 Task: Create a task to schedule a team meeting with the subject 'Schedule Team Meeting', start date June 26, 2023, due date July 1, 2023, high priority, and include a detailed description of the meeting's purpose and logistics.
Action: Mouse moved to (17, 149)
Screenshot: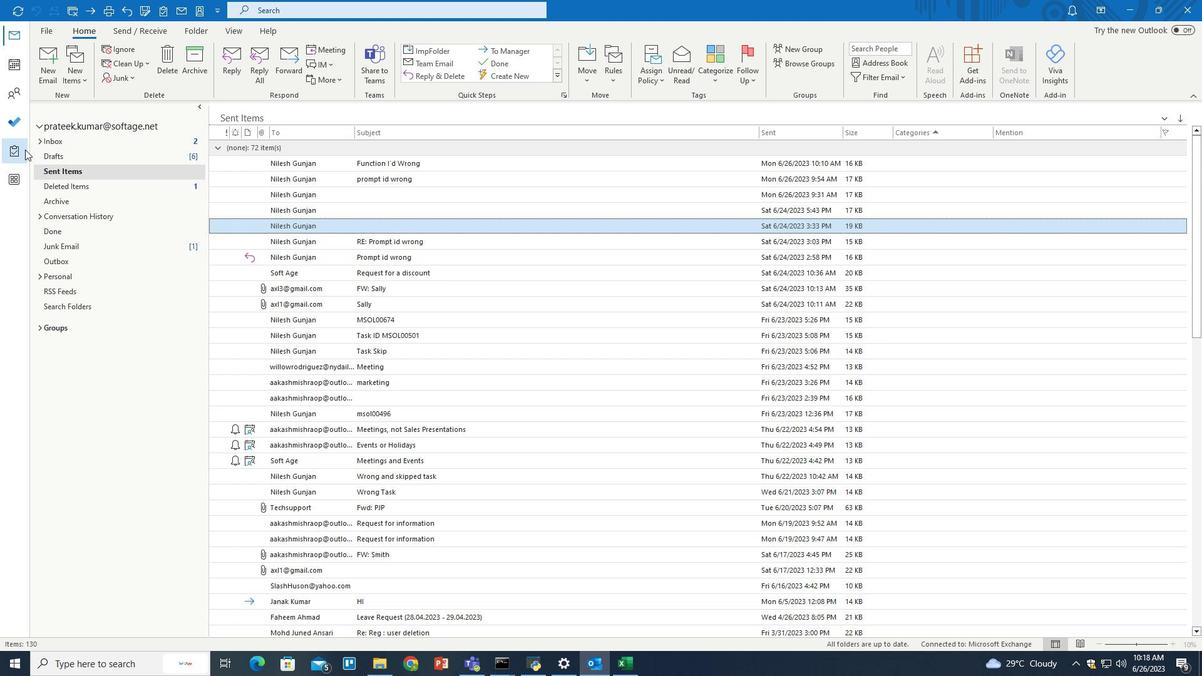 
Action: Mouse pressed left at (17, 149)
Screenshot: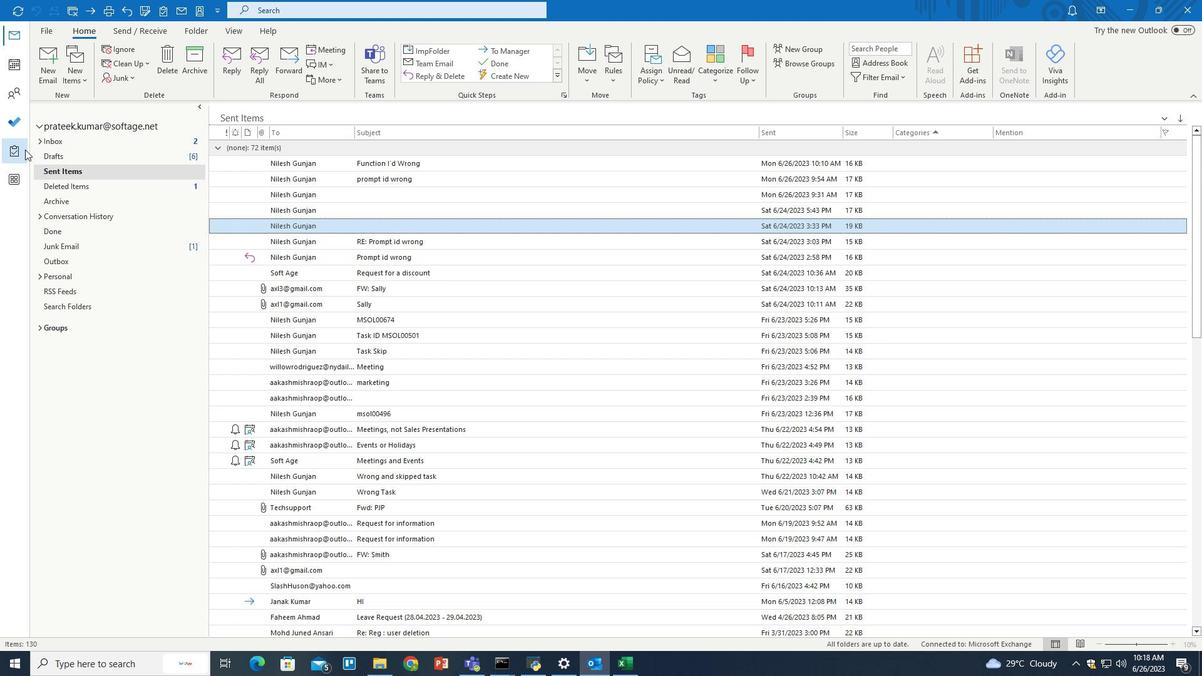 
Action: Mouse moved to (46, 51)
Screenshot: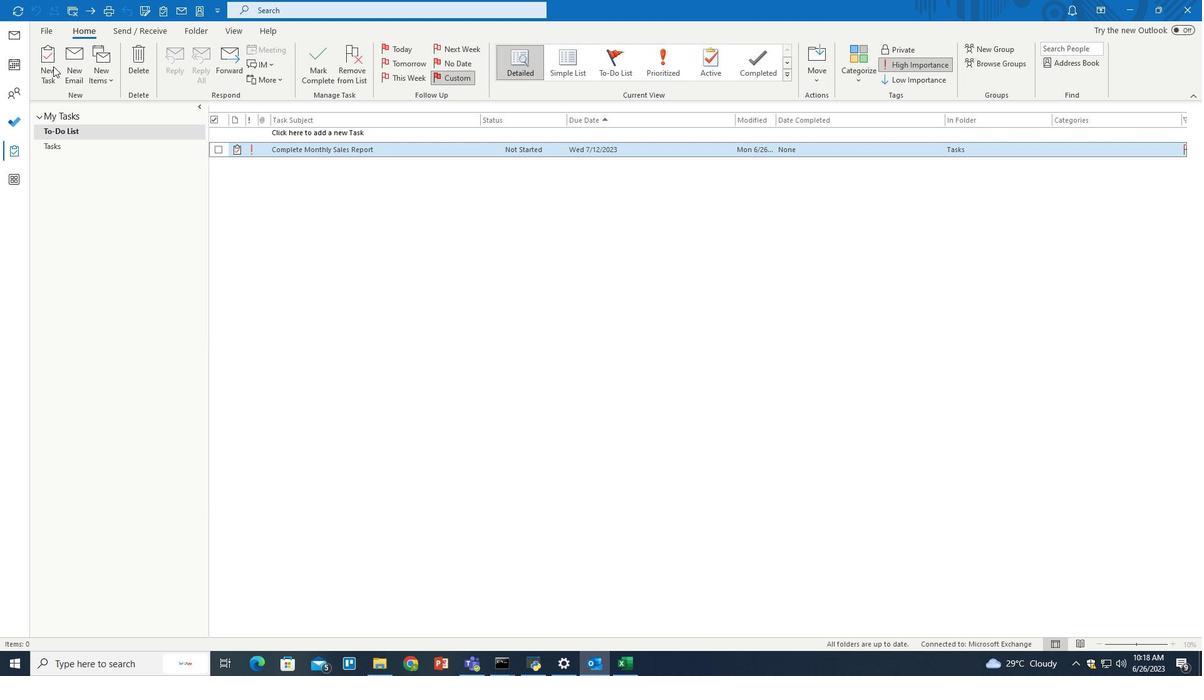 
Action: Mouse pressed left at (46, 51)
Screenshot: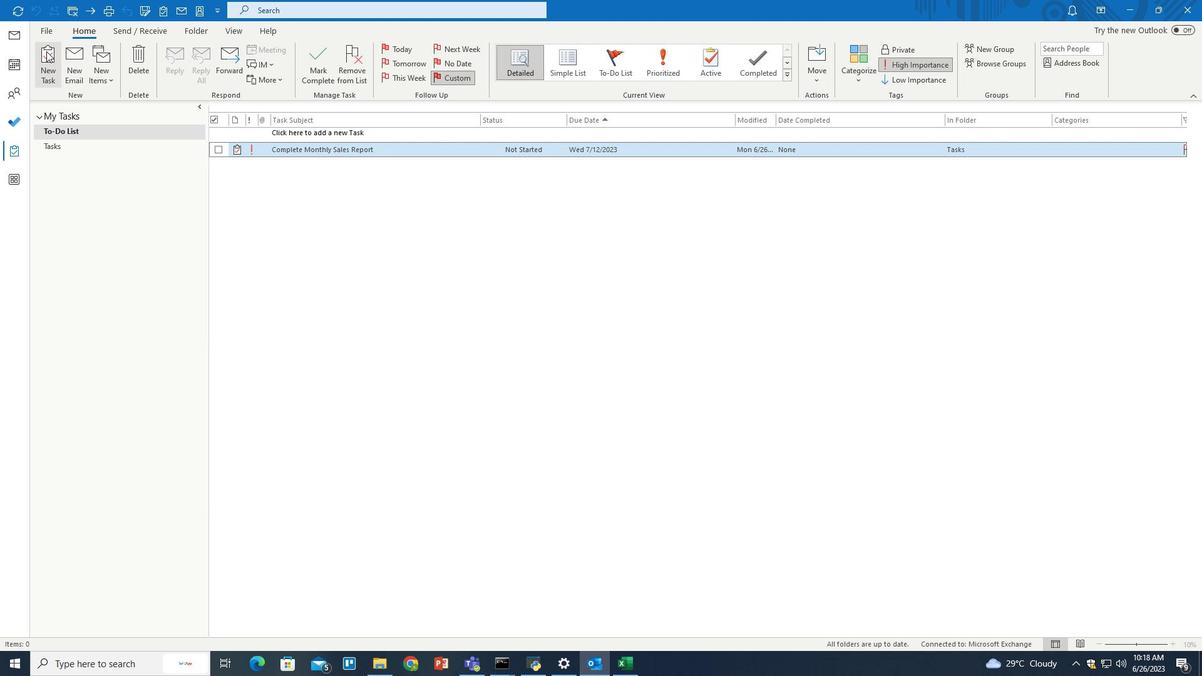 
Action: Mouse moved to (235, 132)
Screenshot: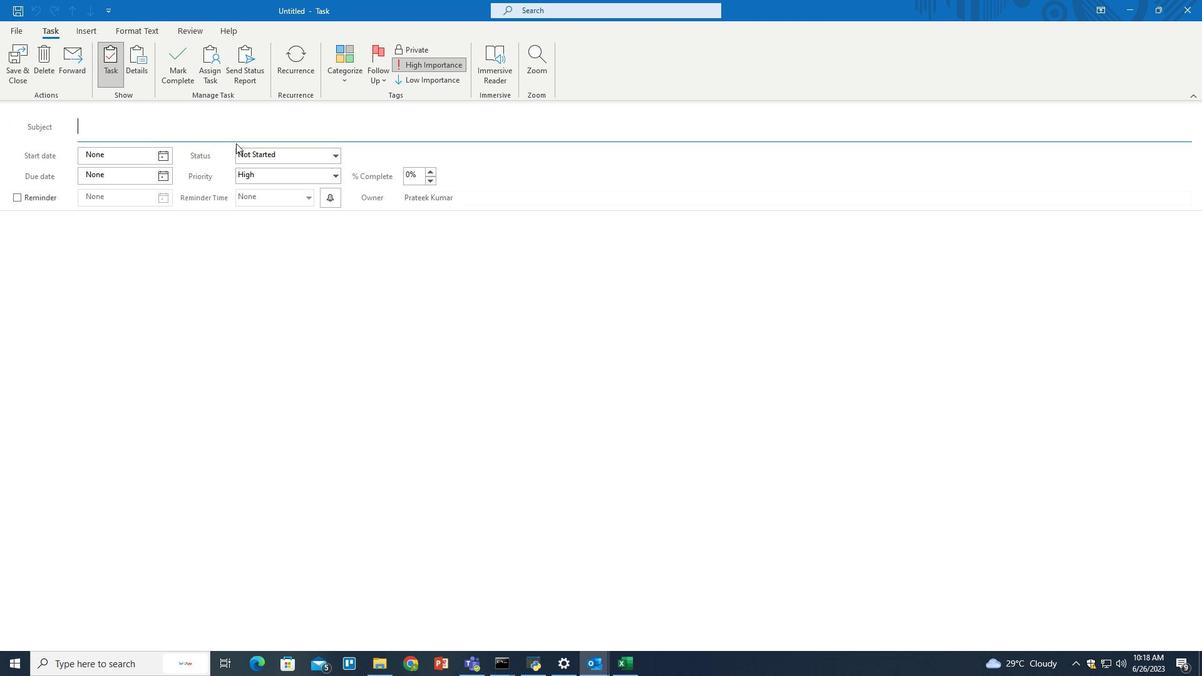 
Action: Mouse pressed left at (235, 132)
Screenshot: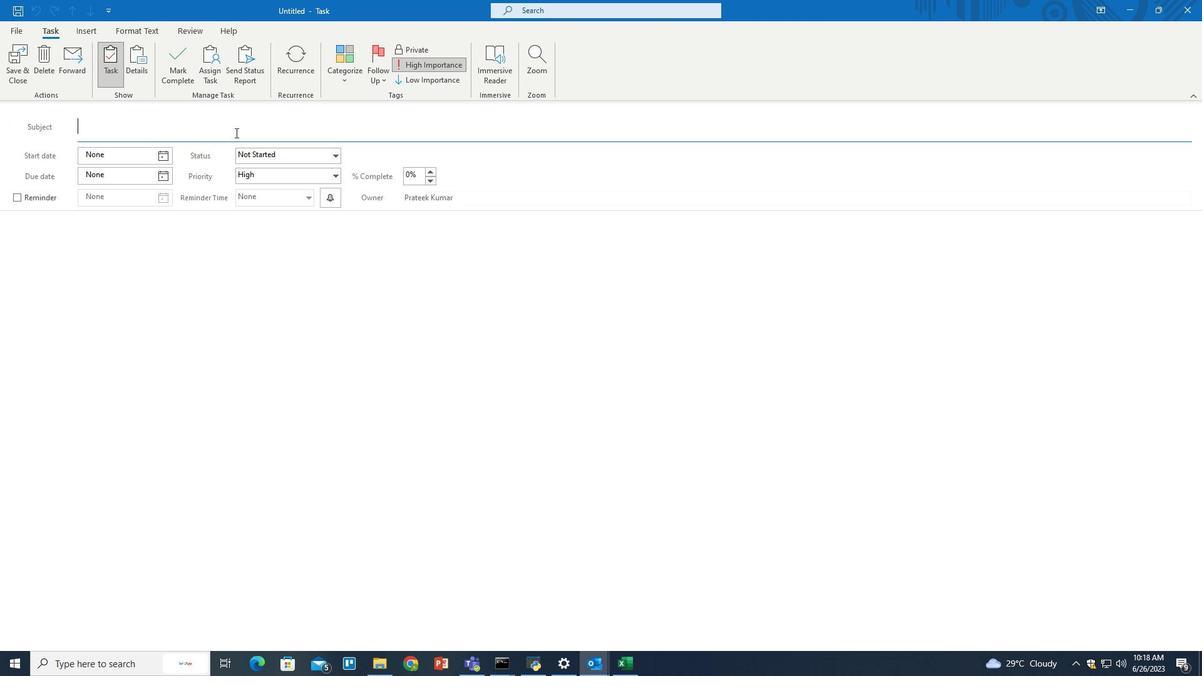 
Action: Key pressed <Key.shift>Schedule<Key.space><Key.shift>Team<Key.space><Key.shift>Meeting
Screenshot: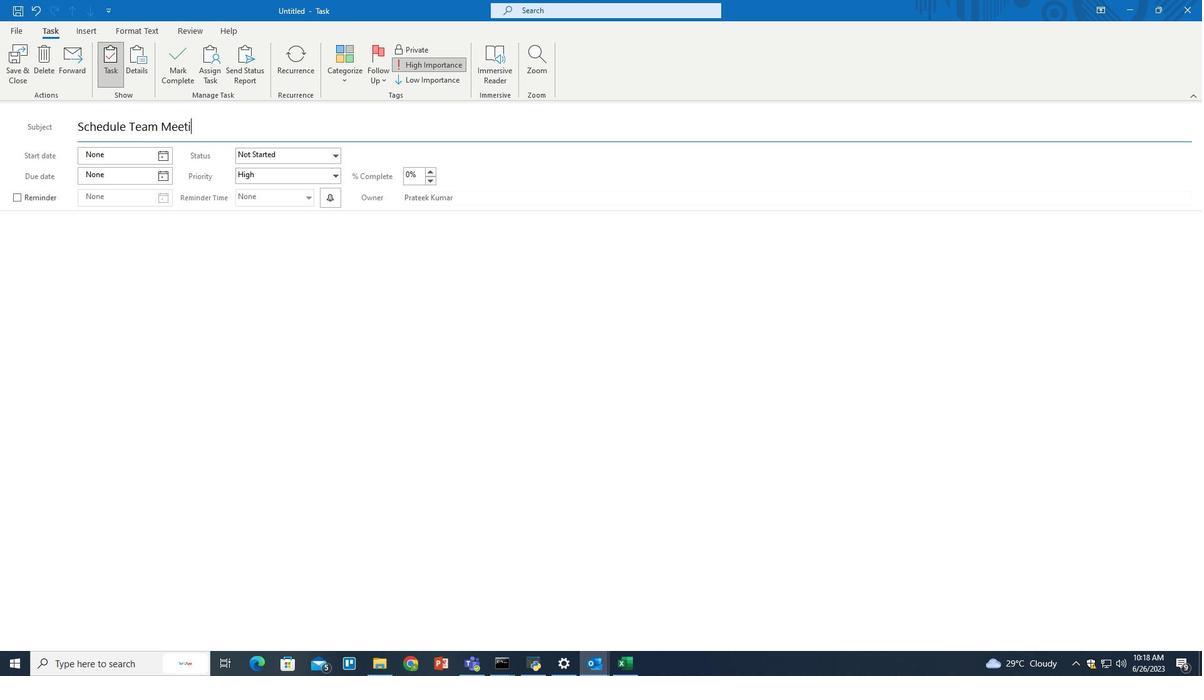 
Action: Mouse moved to (231, 235)
Screenshot: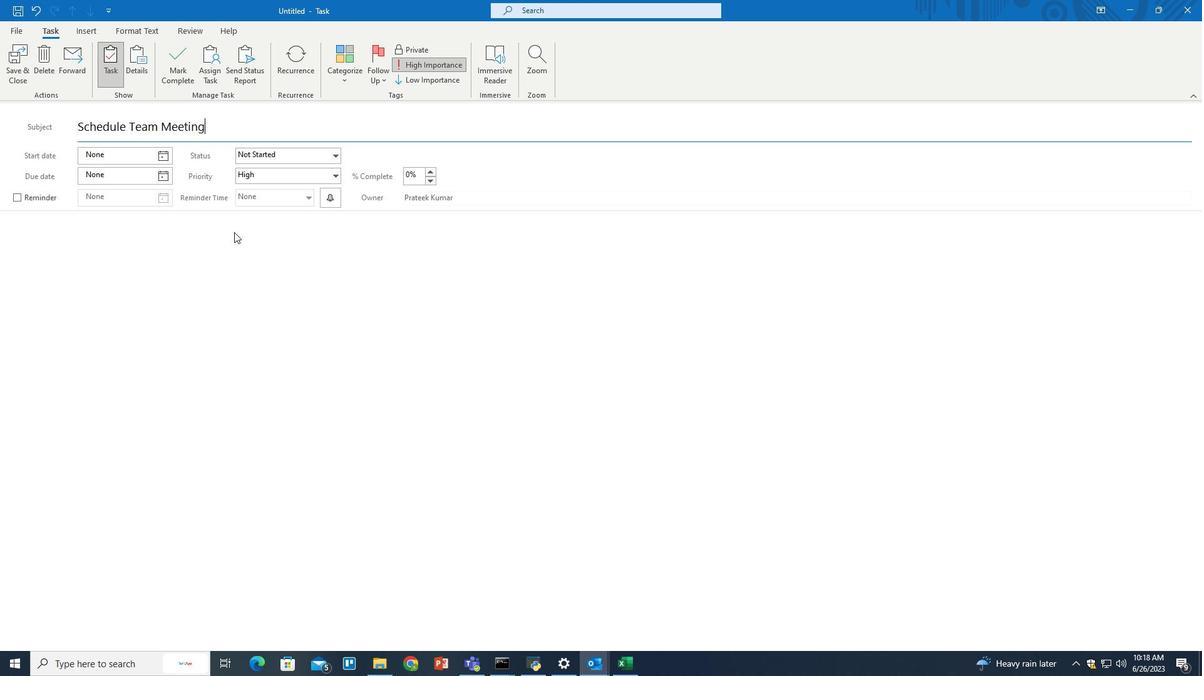 
Action: Mouse pressed left at (231, 235)
Screenshot: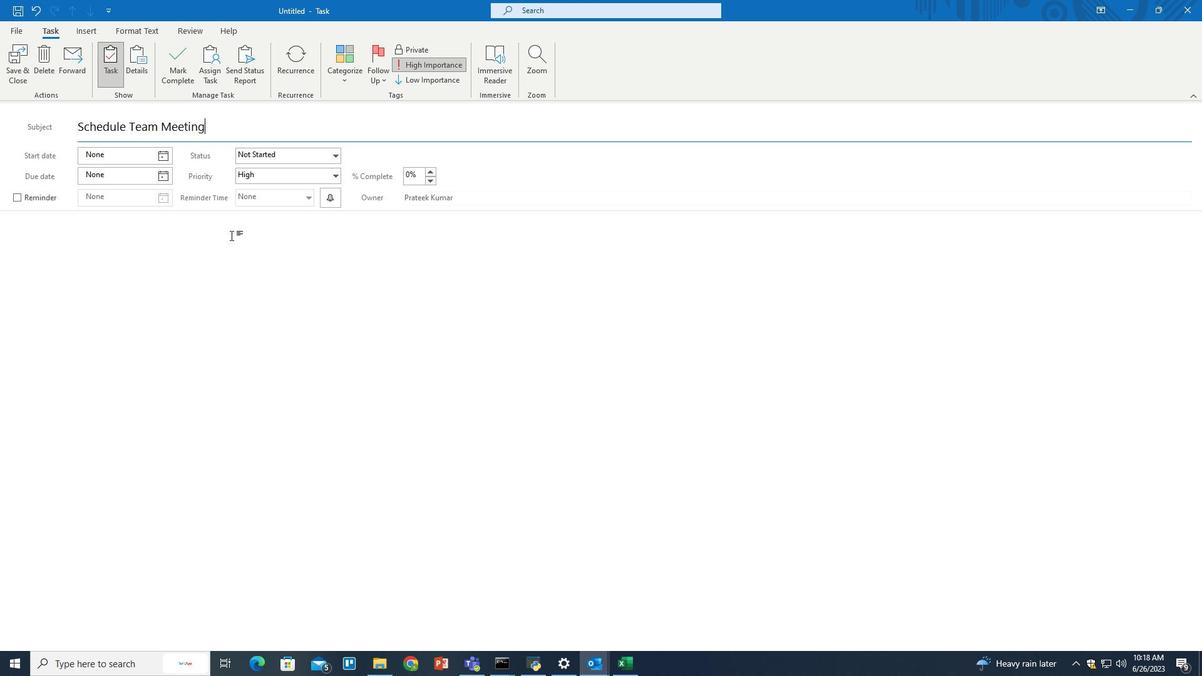 
Action: Key pressed <Key.shift>Coordinate<Key.space>a<Key.space>team<Key.space>meeting<Key.space>to<Key.space>discuss<Key.space>upcoming<Key.space>project<Key.space>milestones,<Key.space>asi<Key.backspace>sign<Key.space>tasks,<Key.space>and<Key.space>address<Key.space>any<Key.space>challenges.<Key.space><Key.shift>Set<Key.space>an<Key.space>agenda<Key.space>and<Key.space>a<Key.backspace>share<Key.space>it<Key.space>with<Key.space>team<Key.space>members.
Screenshot: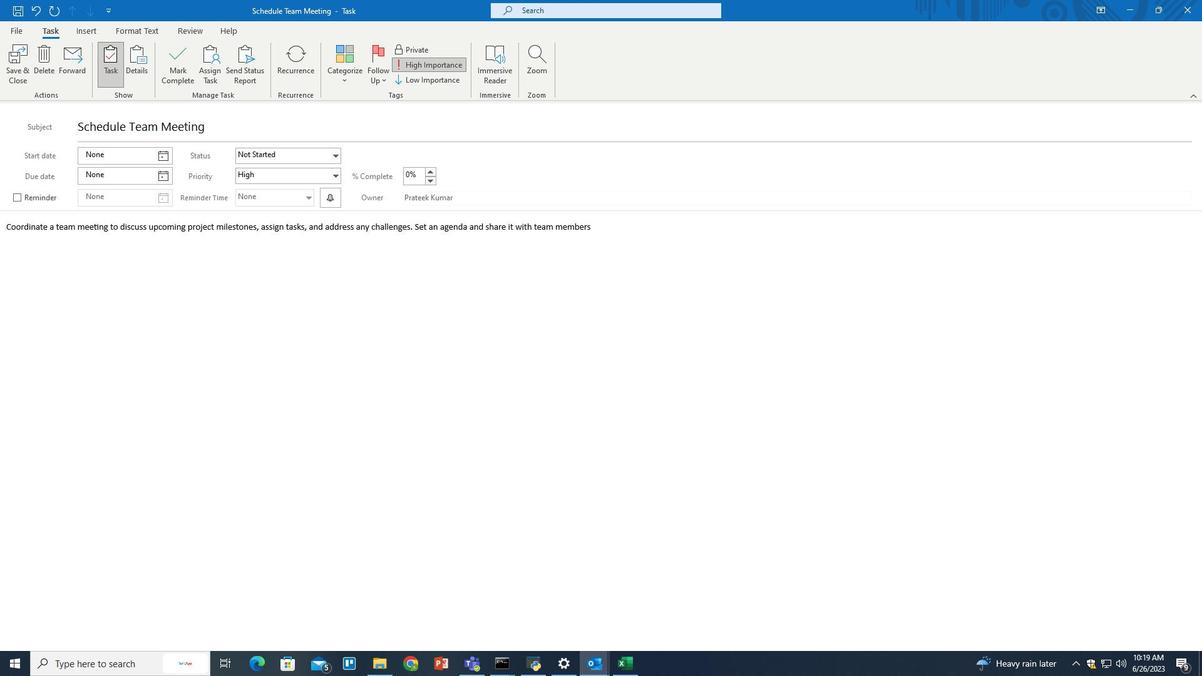 
Action: Mouse moved to (159, 155)
Screenshot: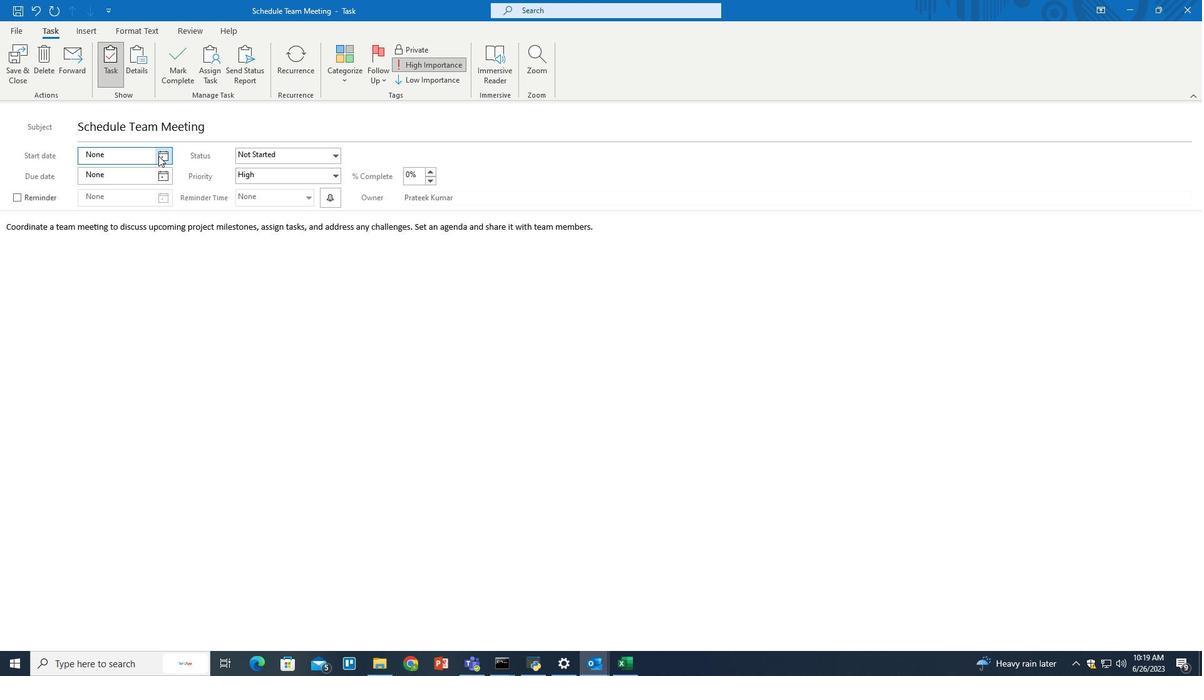 
Action: Mouse pressed left at (159, 155)
Screenshot: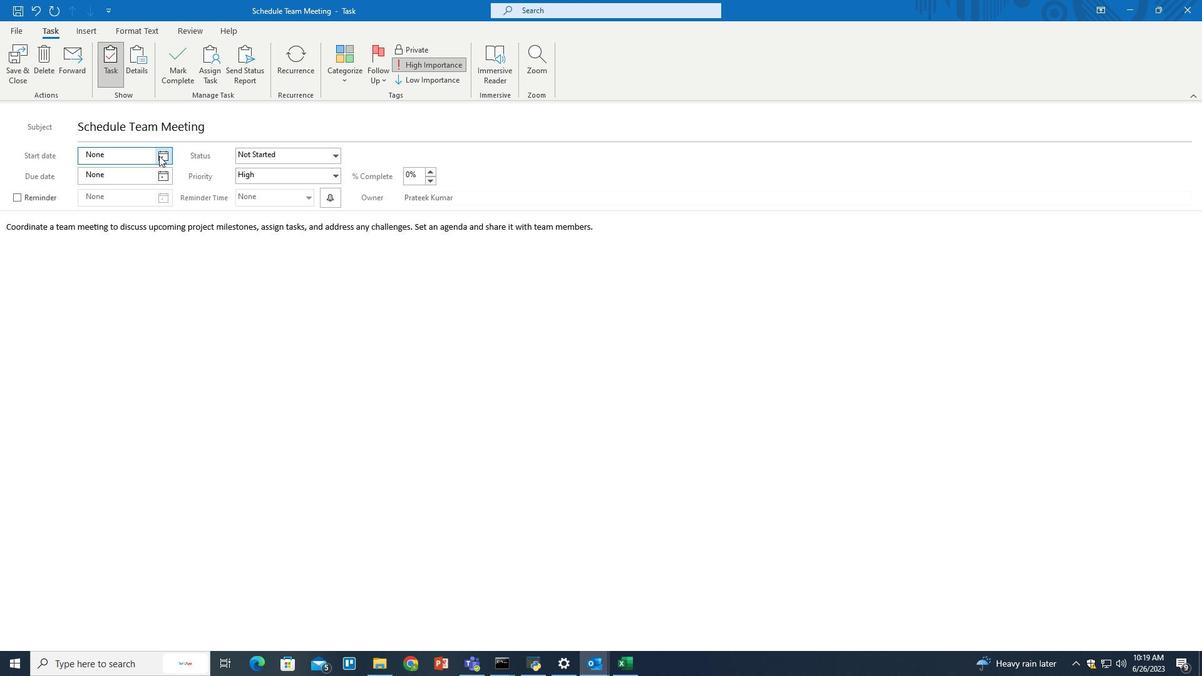 
Action: Mouse moved to (72, 295)
Screenshot: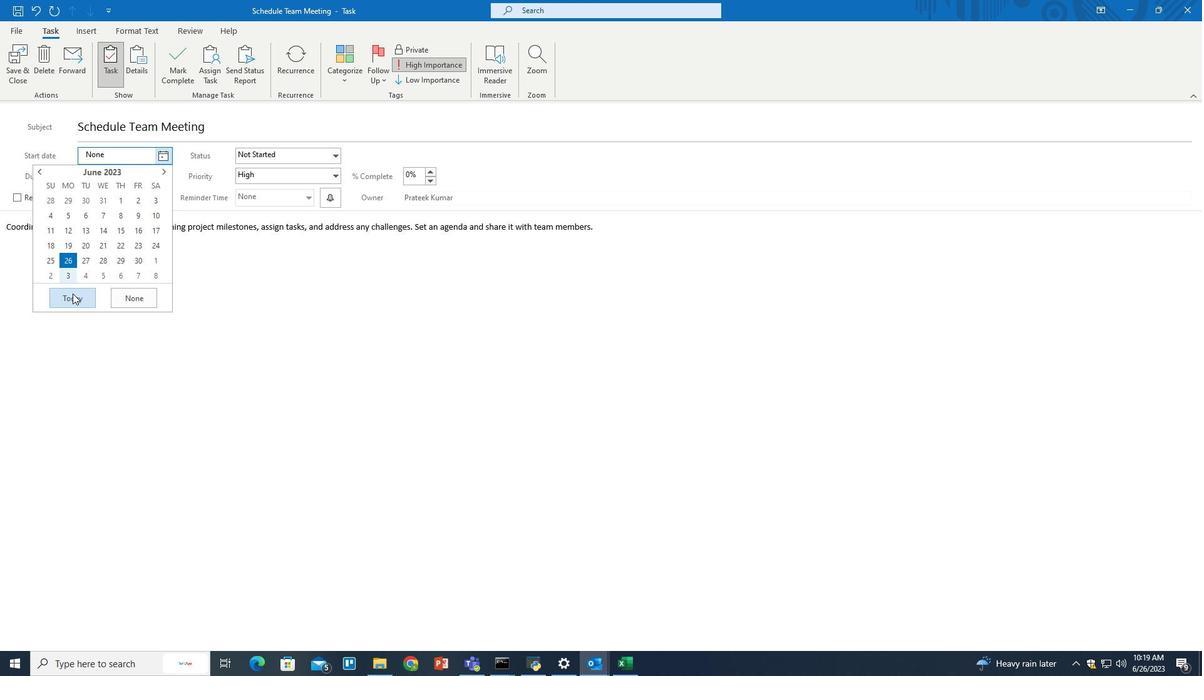 
Action: Mouse pressed left at (72, 295)
Screenshot: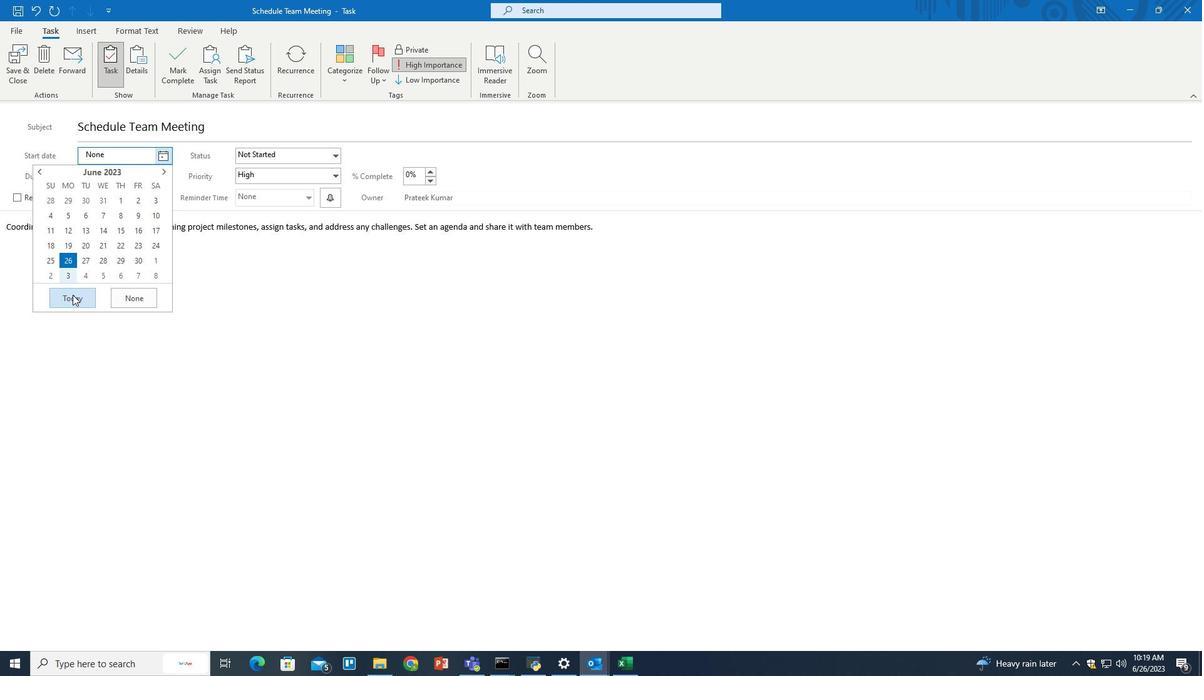 
Action: Mouse moved to (168, 186)
Screenshot: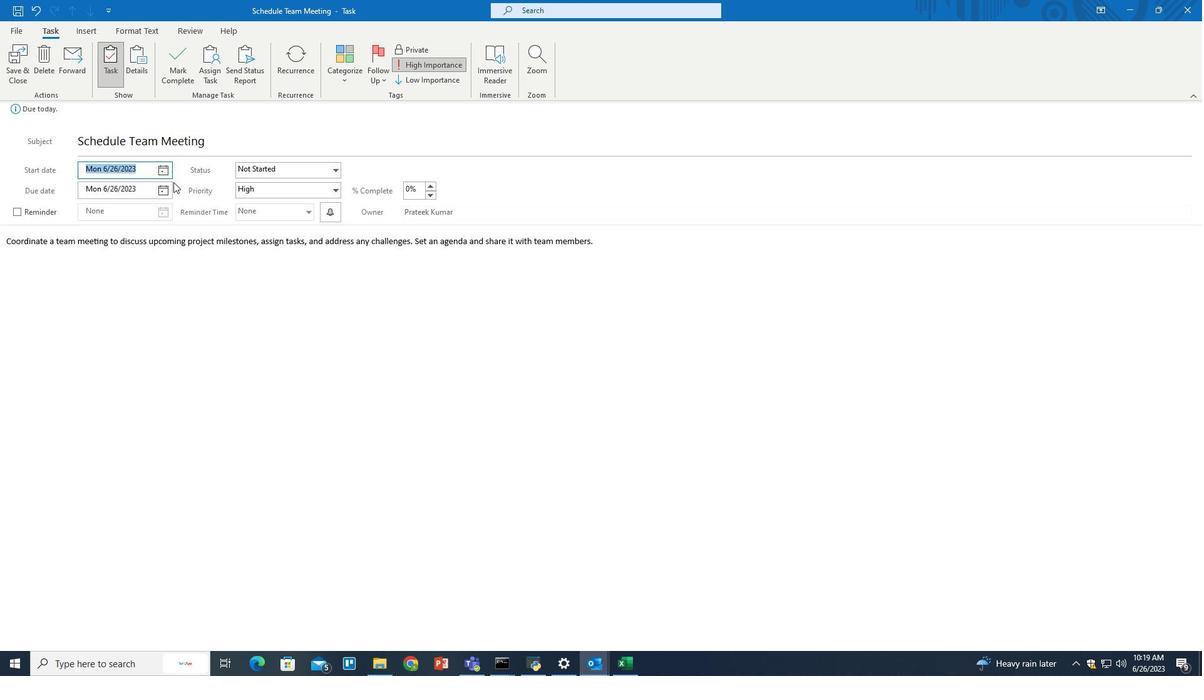 
Action: Mouse pressed left at (168, 186)
Screenshot: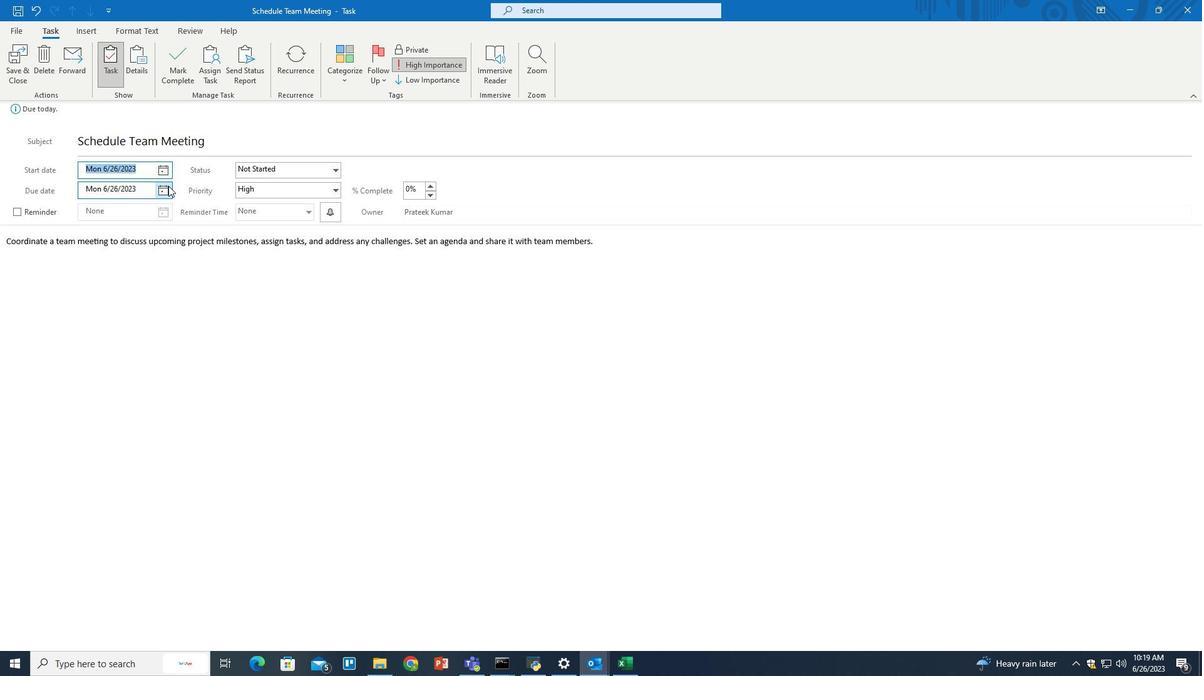 
Action: Mouse moved to (162, 209)
Screenshot: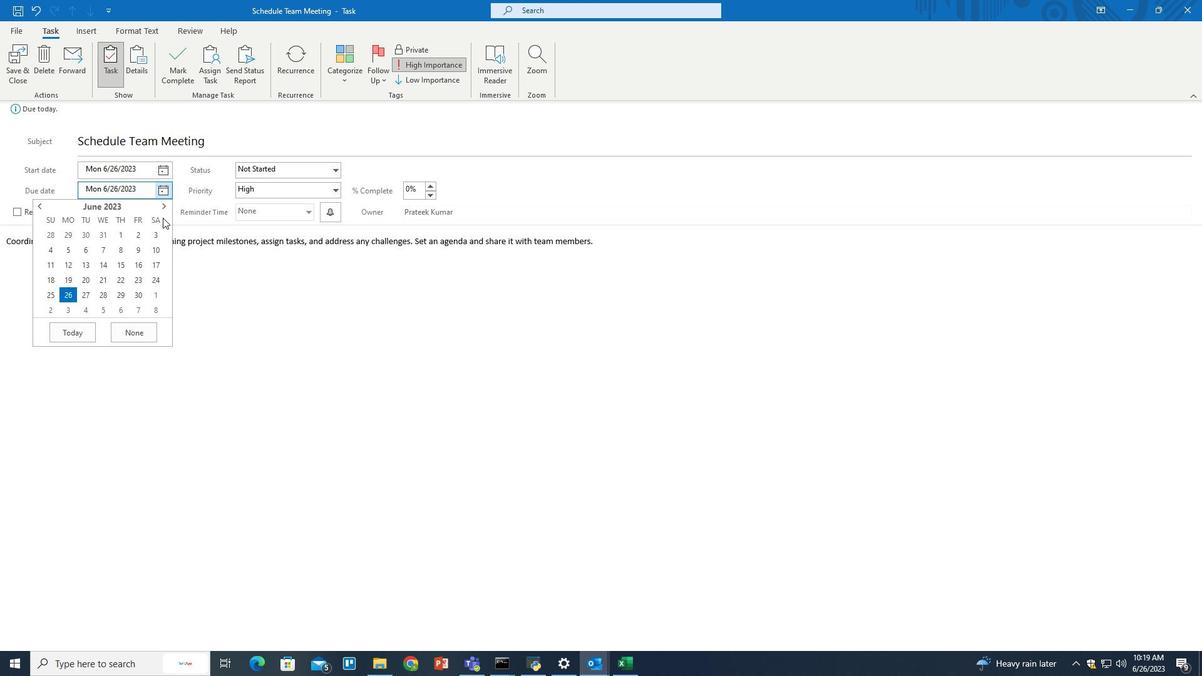 
Action: Mouse pressed left at (162, 209)
Screenshot: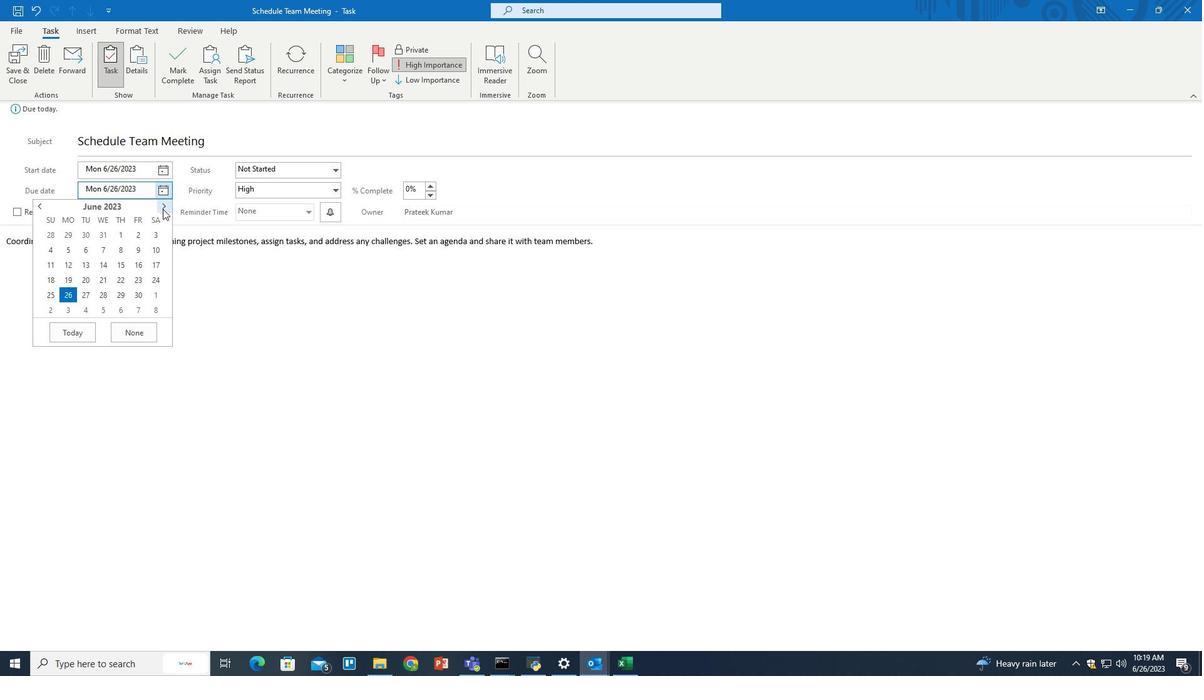 
Action: Mouse moved to (155, 231)
Screenshot: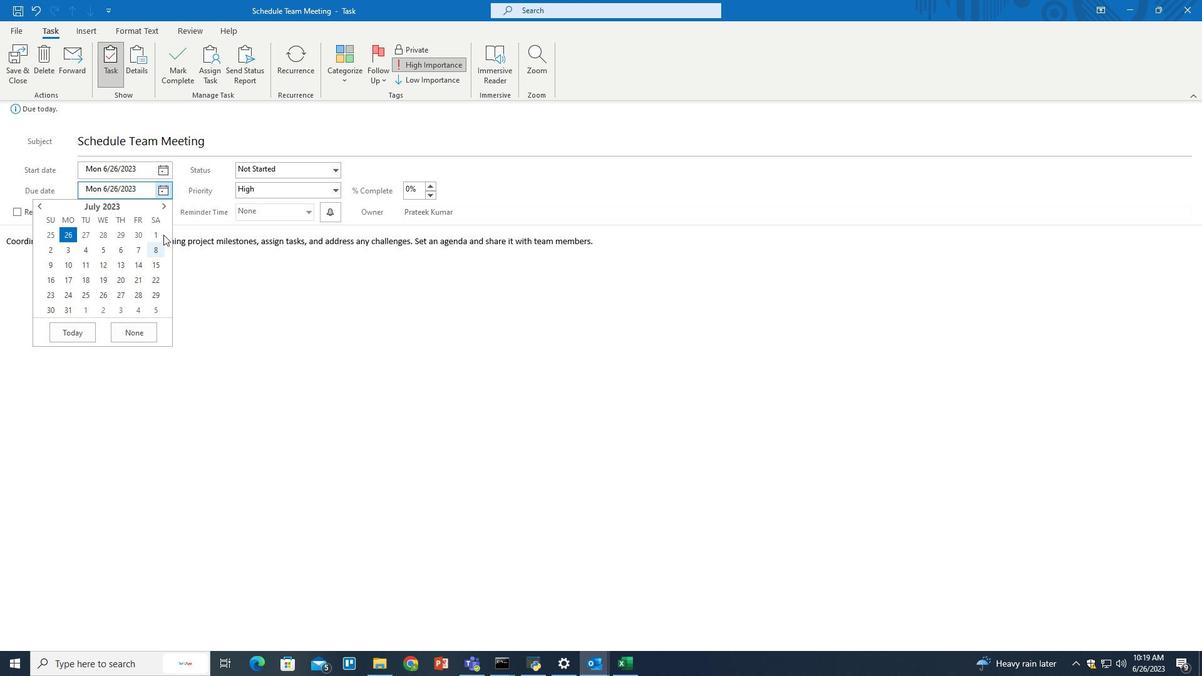 
Action: Mouse pressed left at (155, 231)
Screenshot: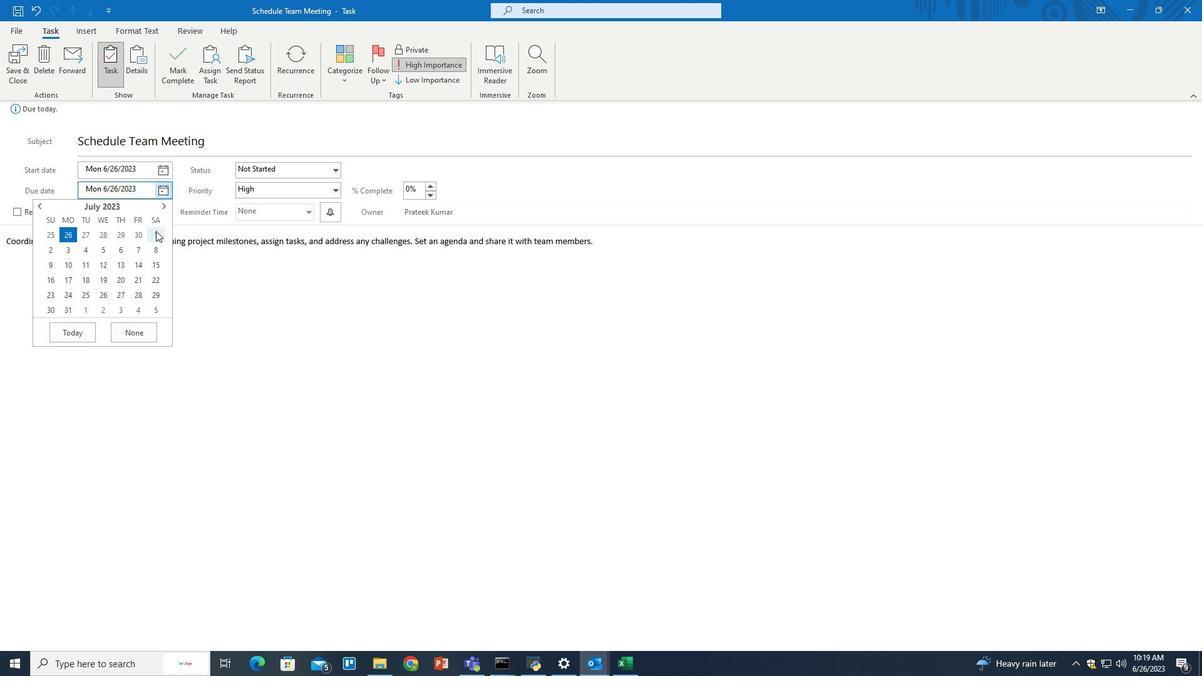 
Action: Mouse moved to (332, 190)
Screenshot: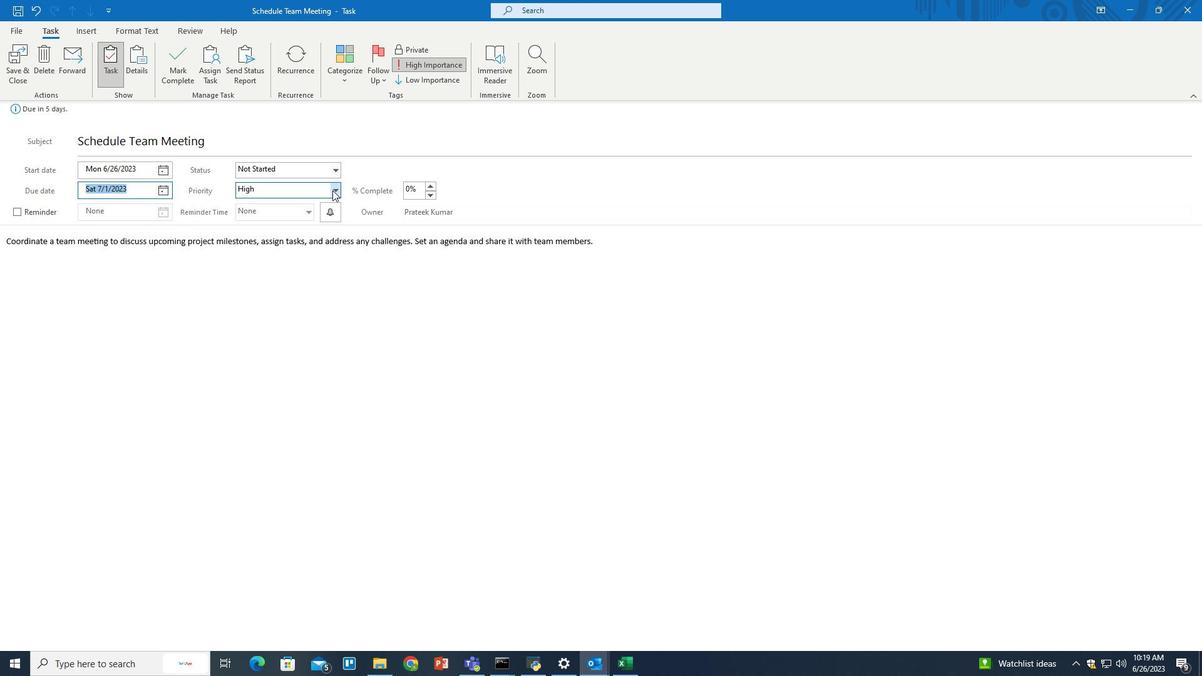 
Action: Mouse pressed left at (332, 190)
Screenshot: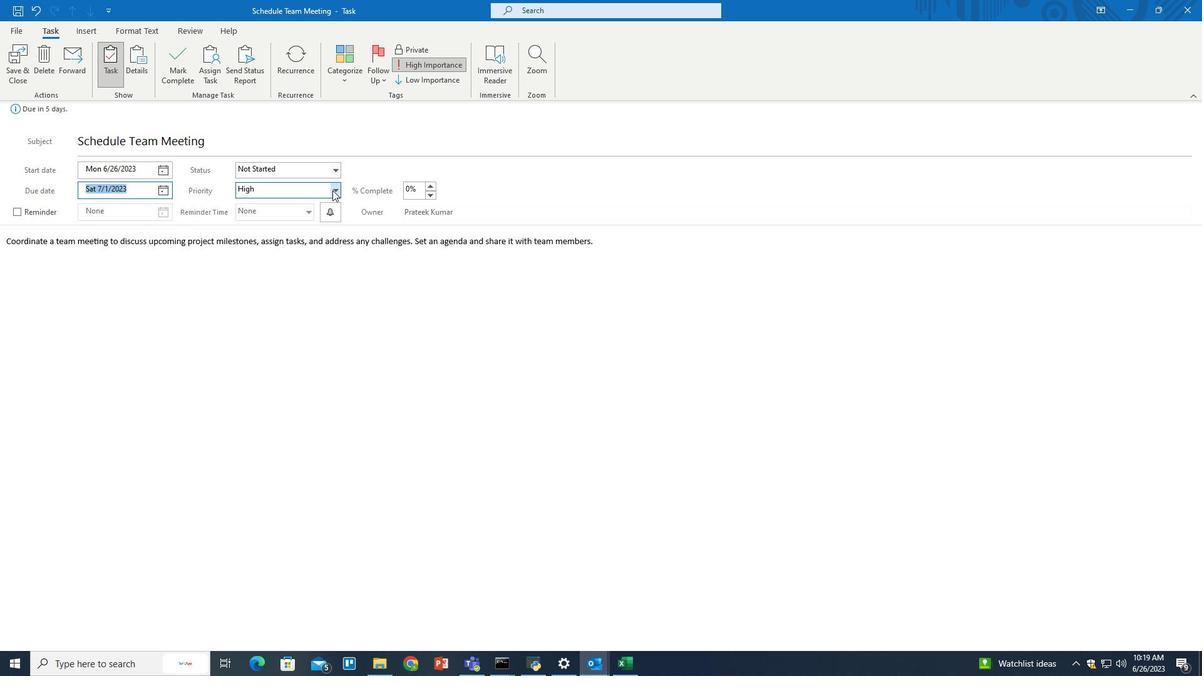 
Action: Mouse moved to (280, 211)
Screenshot: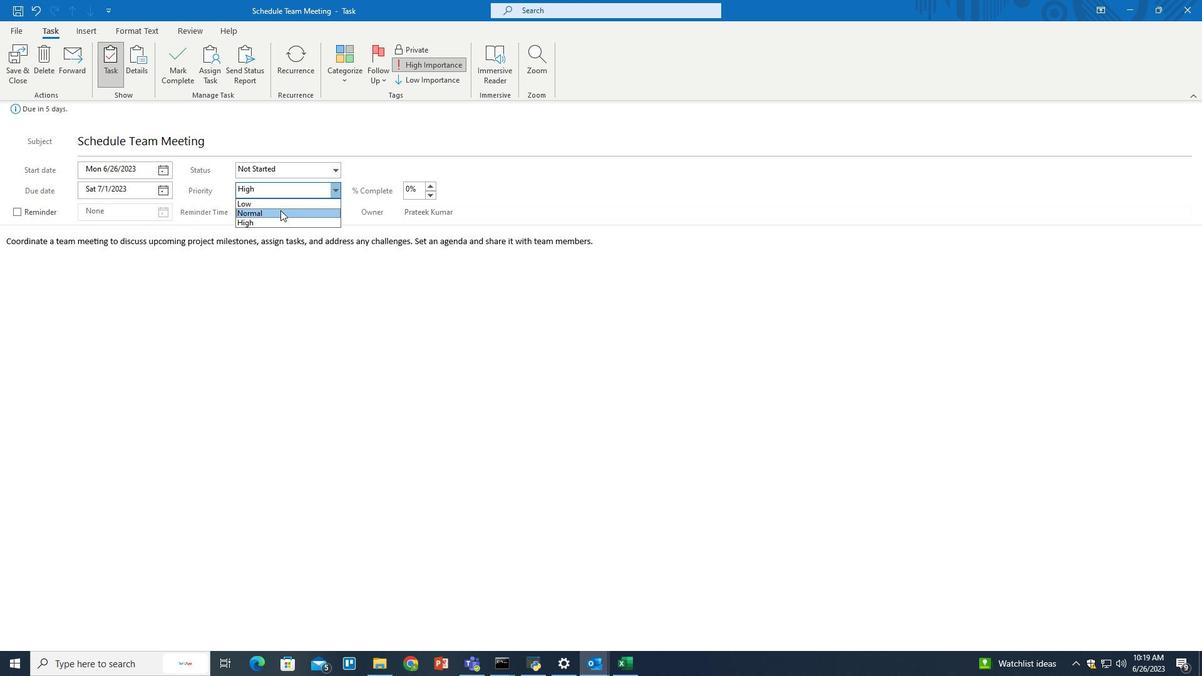 
Action: Mouse pressed left at (280, 211)
Screenshot: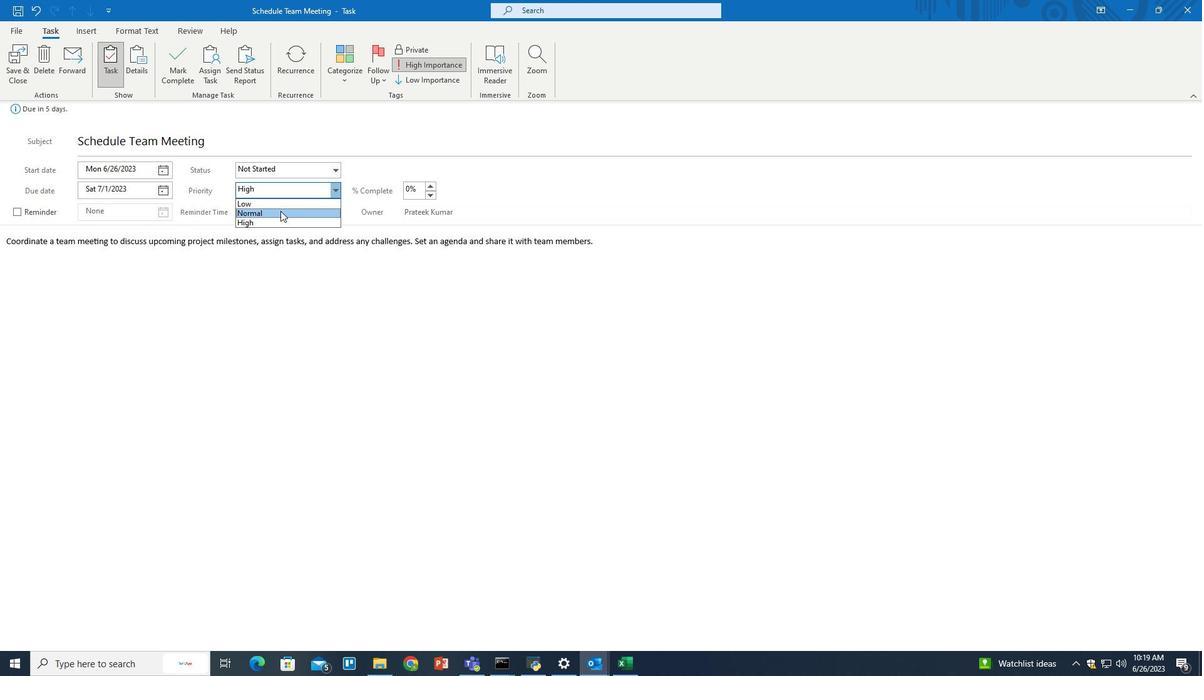 
Action: Mouse moved to (333, 163)
Screenshot: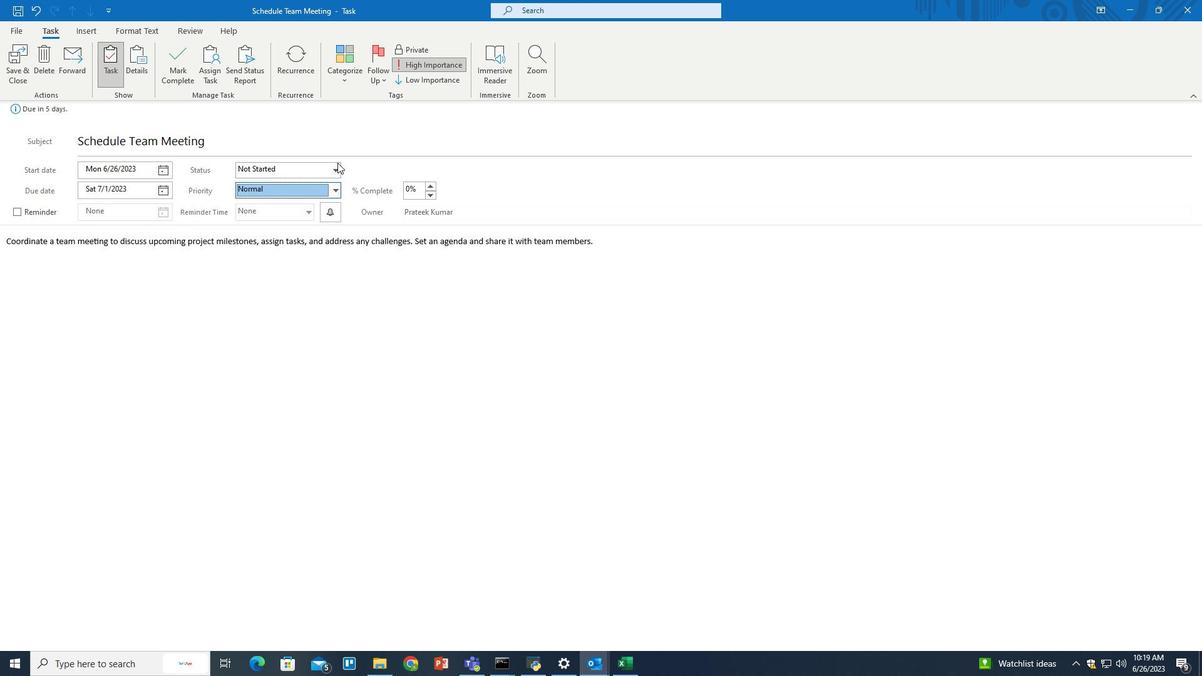 
Action: Mouse pressed left at (333, 163)
Screenshot: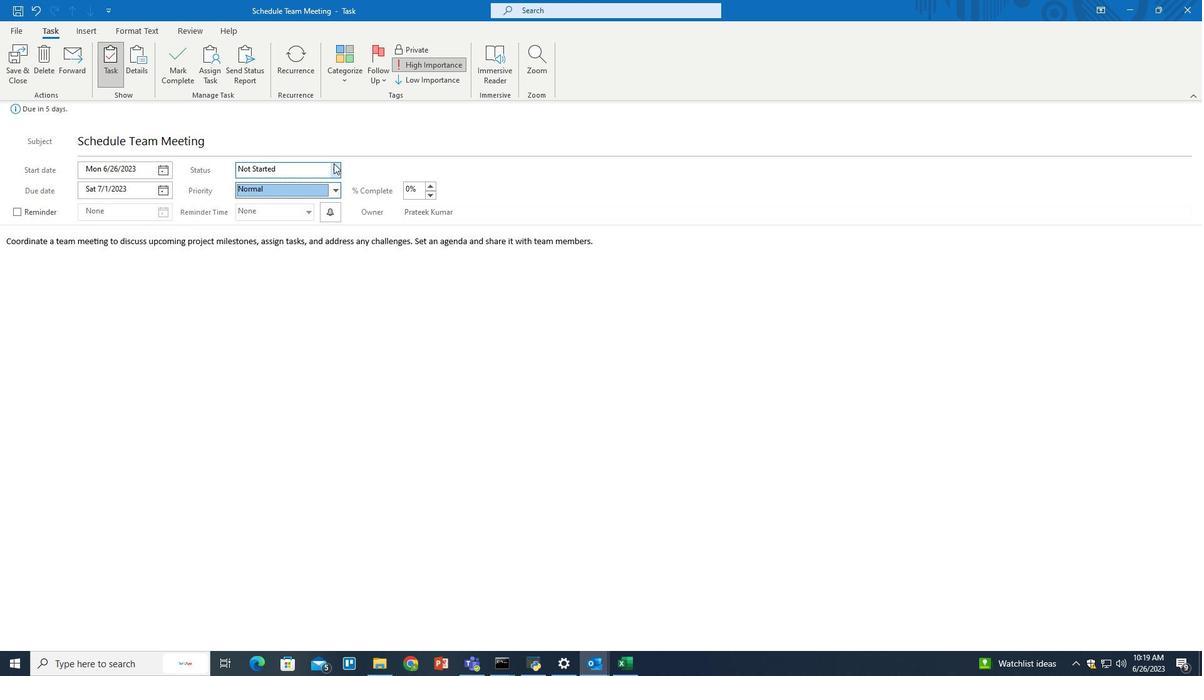 
Action: Mouse moved to (285, 191)
Screenshot: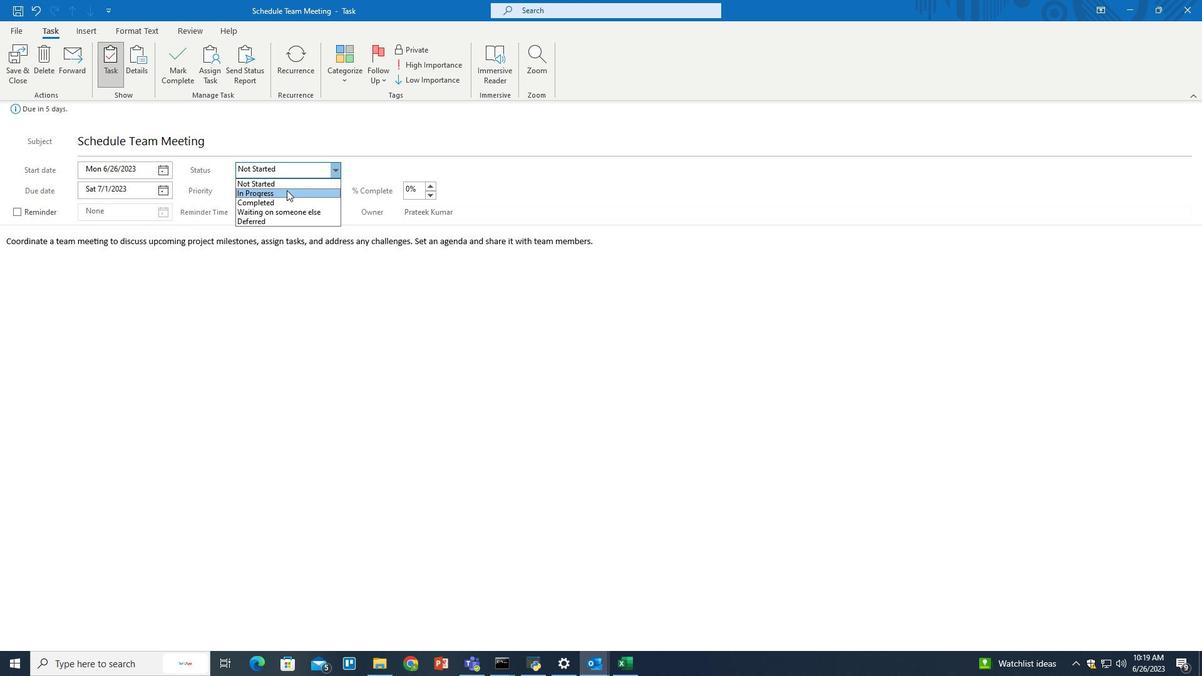 
Action: Mouse pressed left at (285, 191)
Screenshot: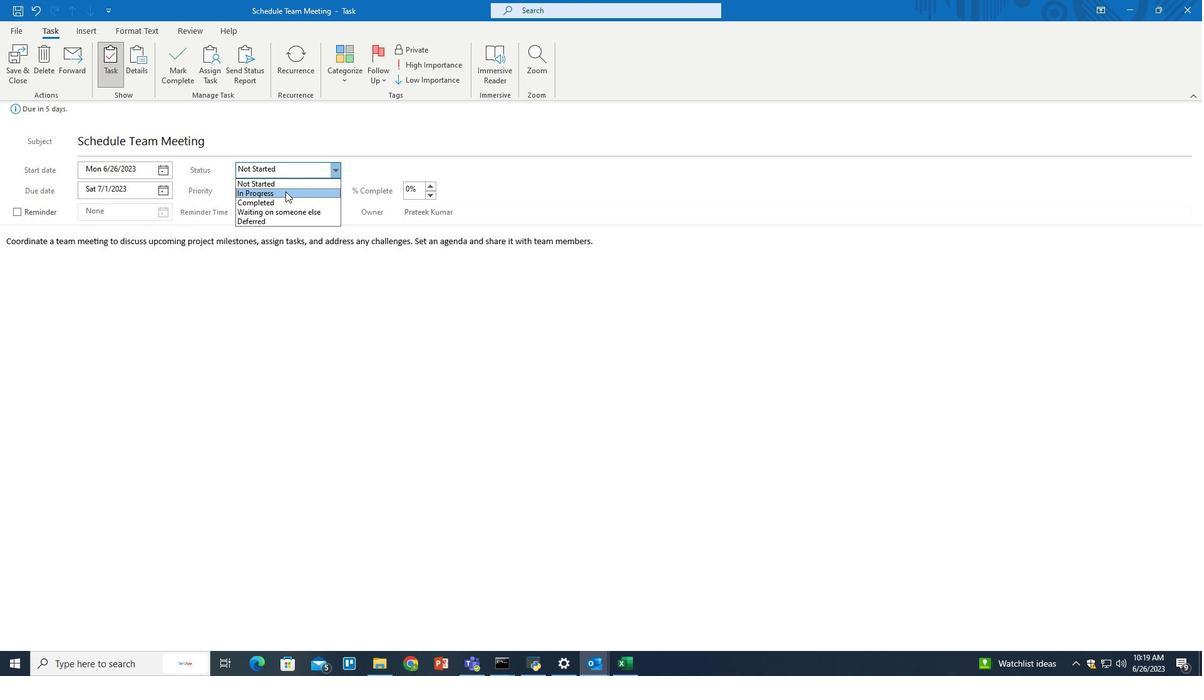
Action: Mouse moved to (22, 61)
Screenshot: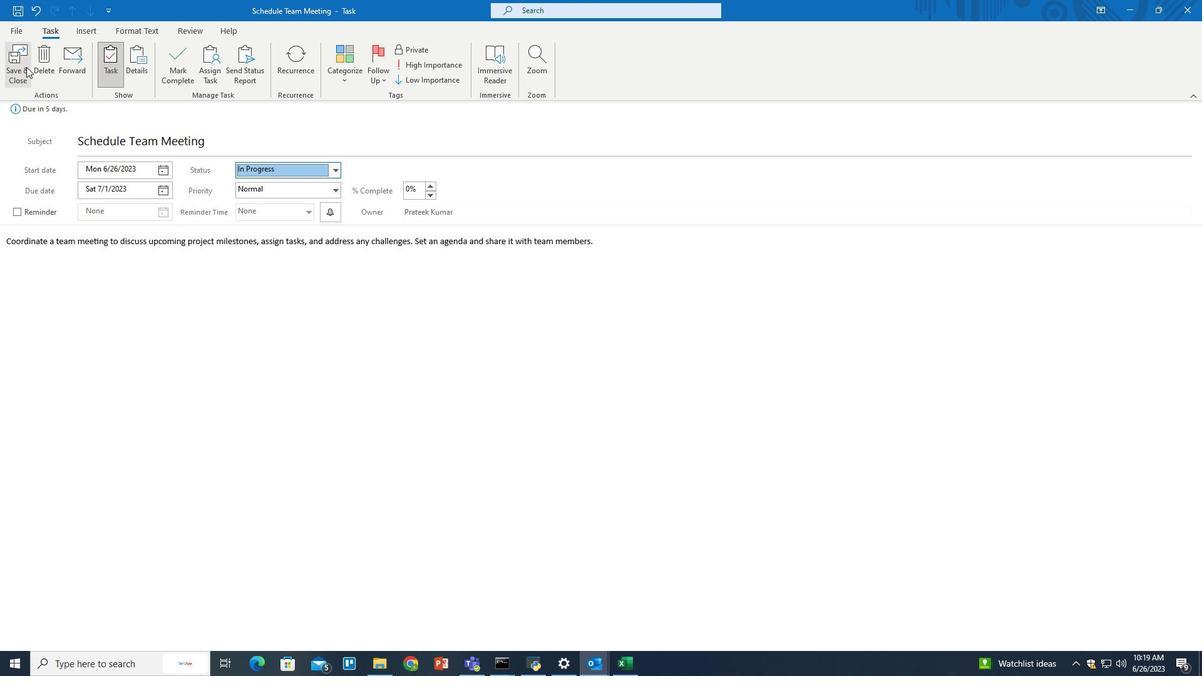 
Action: Mouse pressed left at (22, 61)
Screenshot: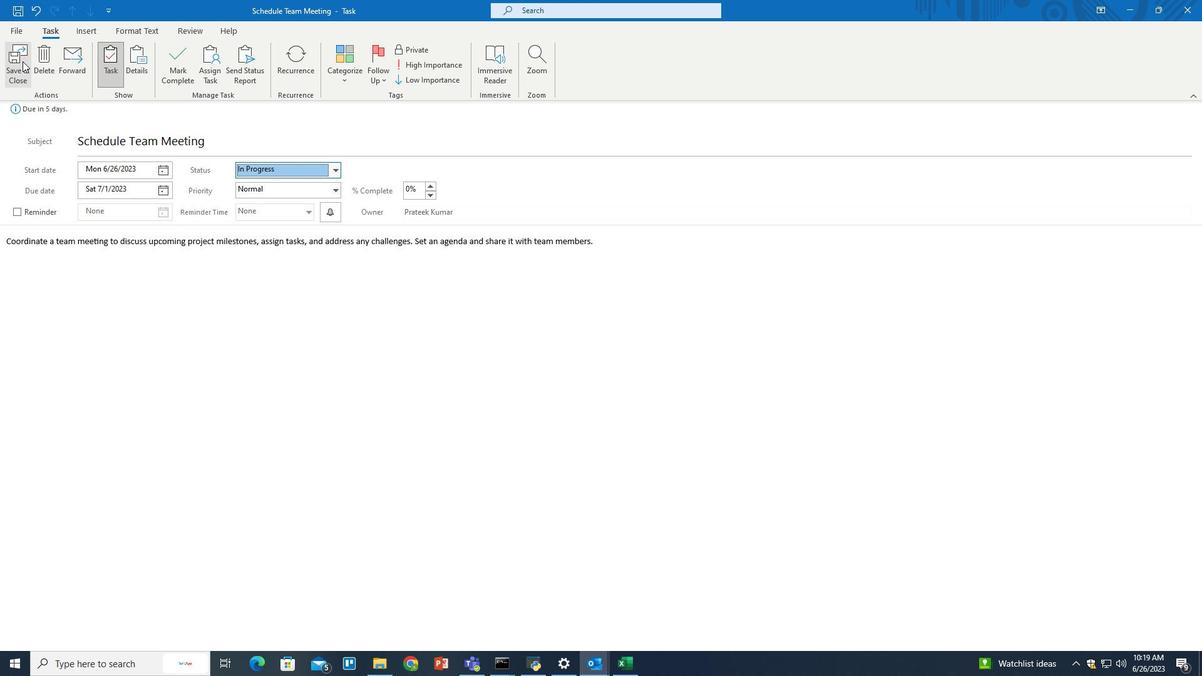 
Action: Mouse moved to (610, 375)
Screenshot: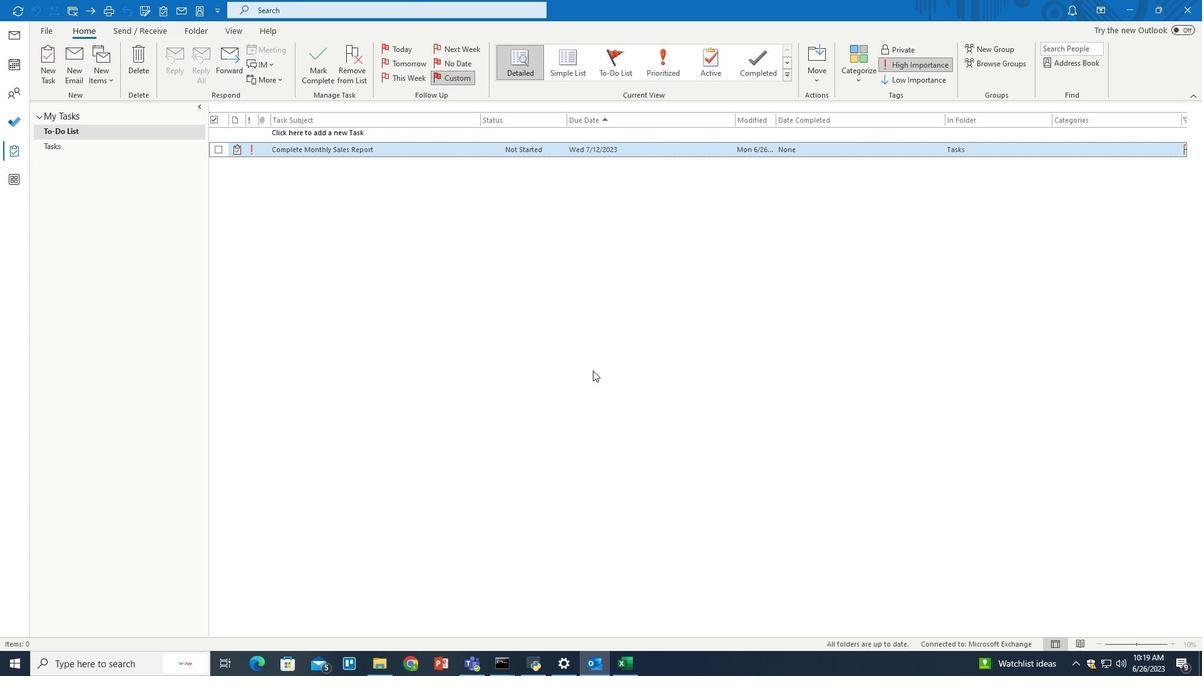 
